 Task: Add a signature Harrison Baker containing Best wishes for a happy Halloween, Harrison Baker to email address softage.2@softage.net and add a folder Fitness
Action: Mouse moved to (99, 138)
Screenshot: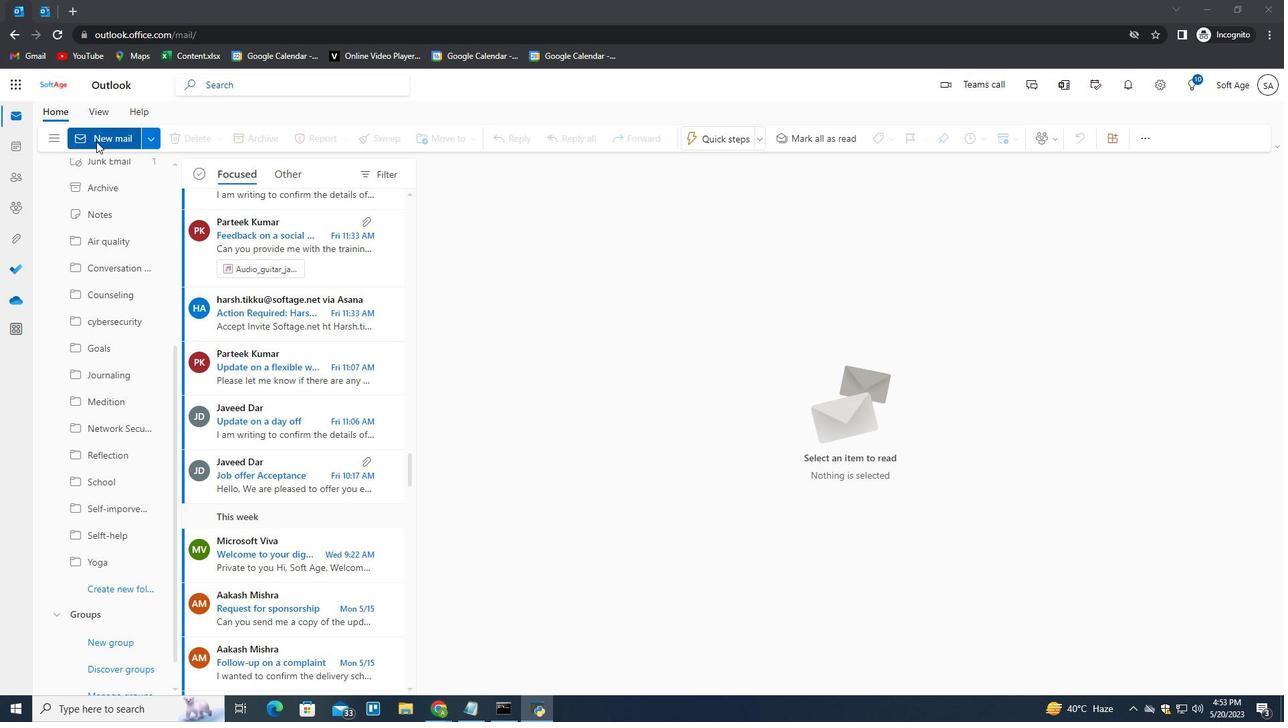 
Action: Mouse pressed left at (99, 138)
Screenshot: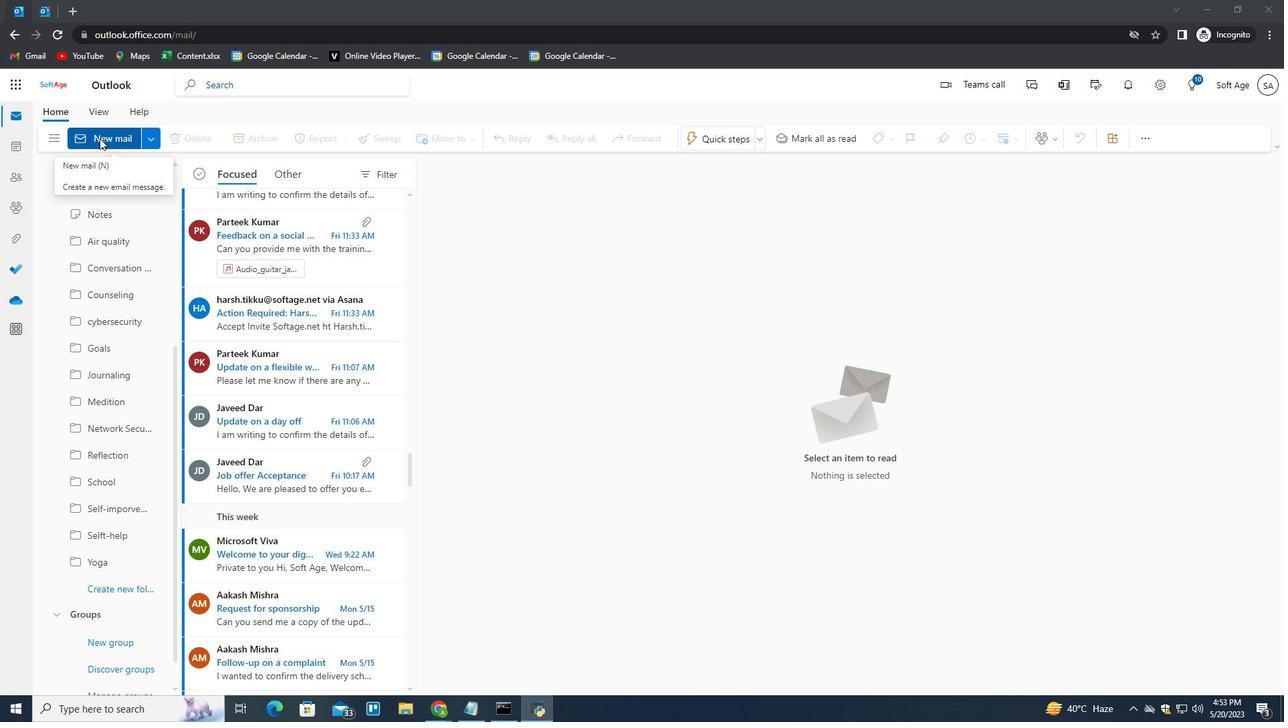 
Action: Mouse moved to (864, 142)
Screenshot: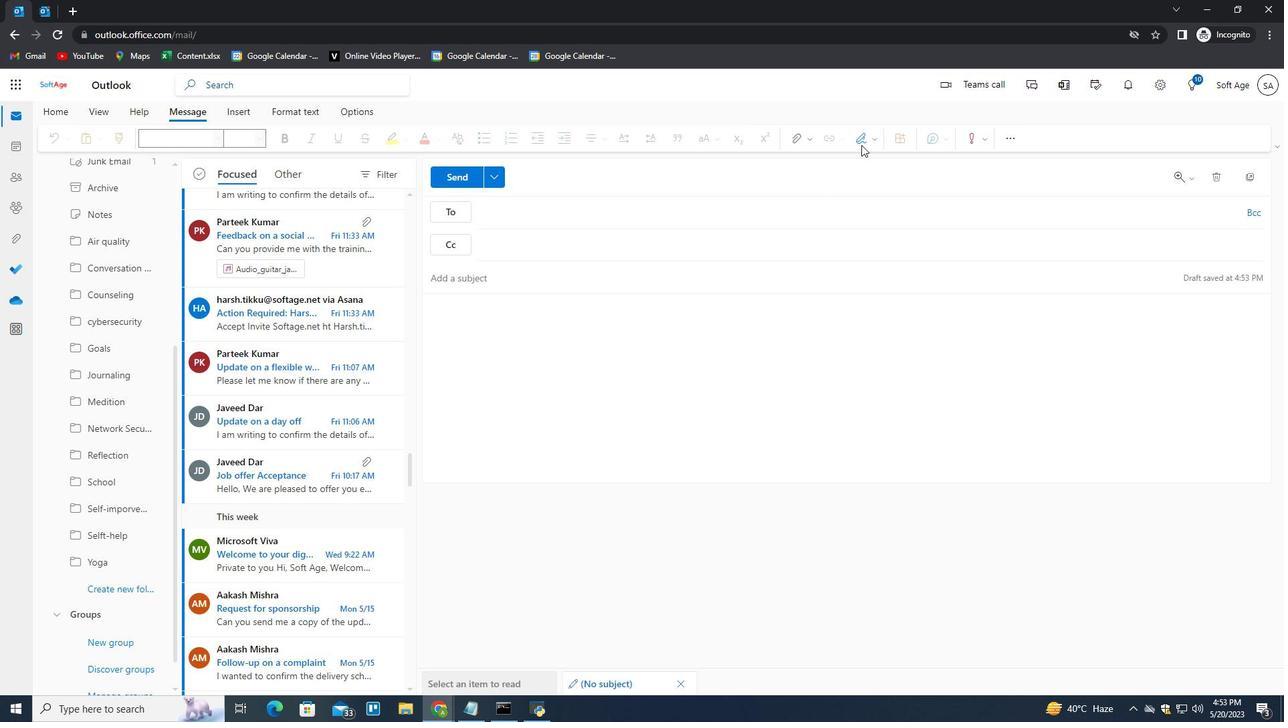 
Action: Mouse pressed left at (864, 142)
Screenshot: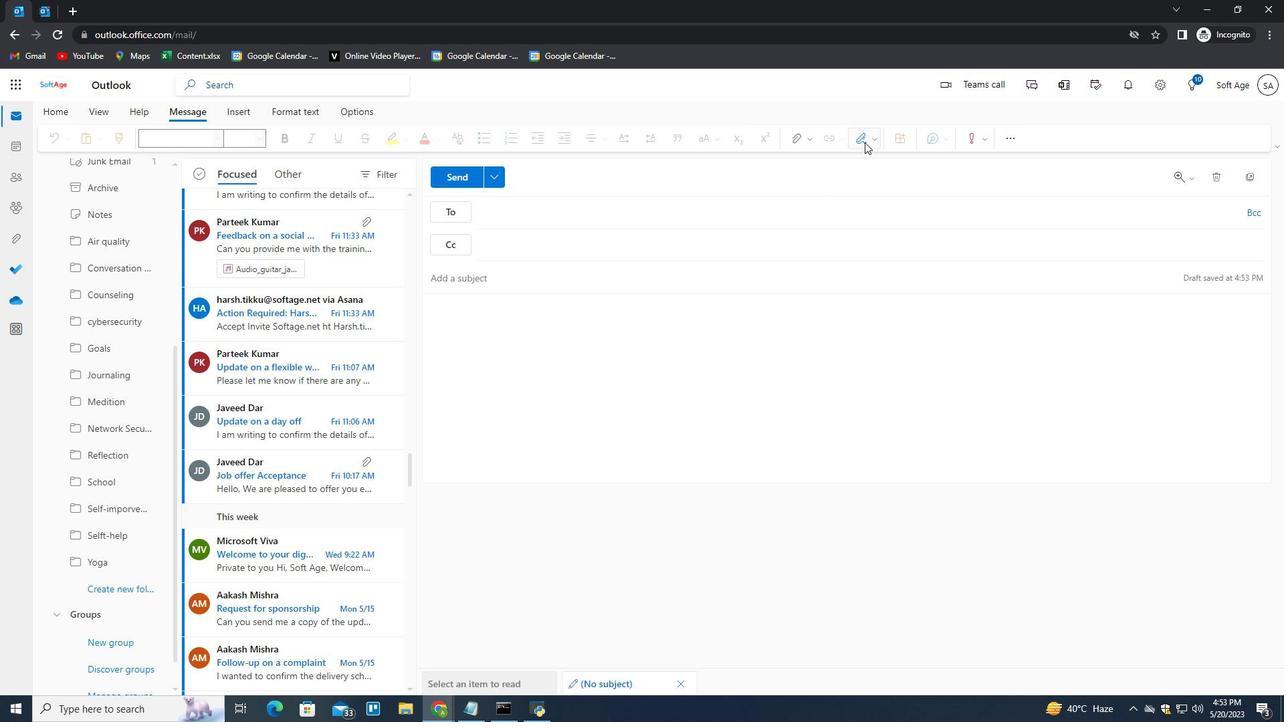 
Action: Mouse moved to (836, 194)
Screenshot: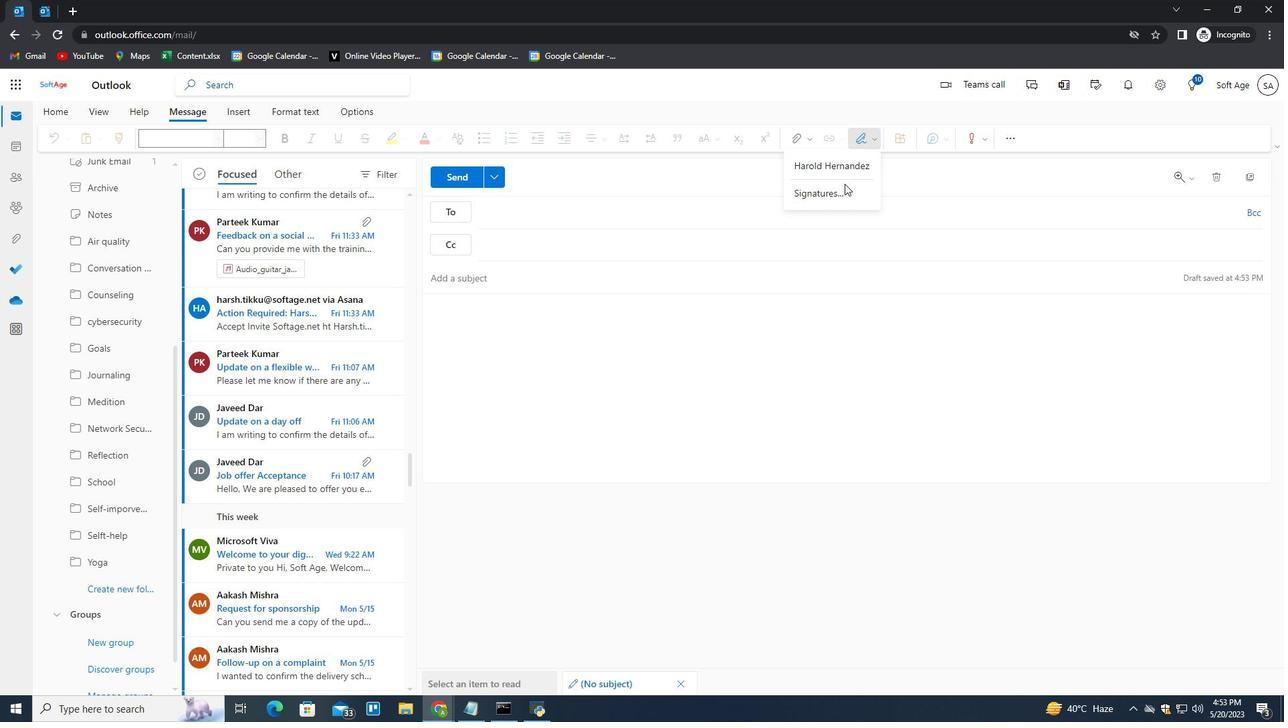 
Action: Mouse pressed left at (836, 194)
Screenshot: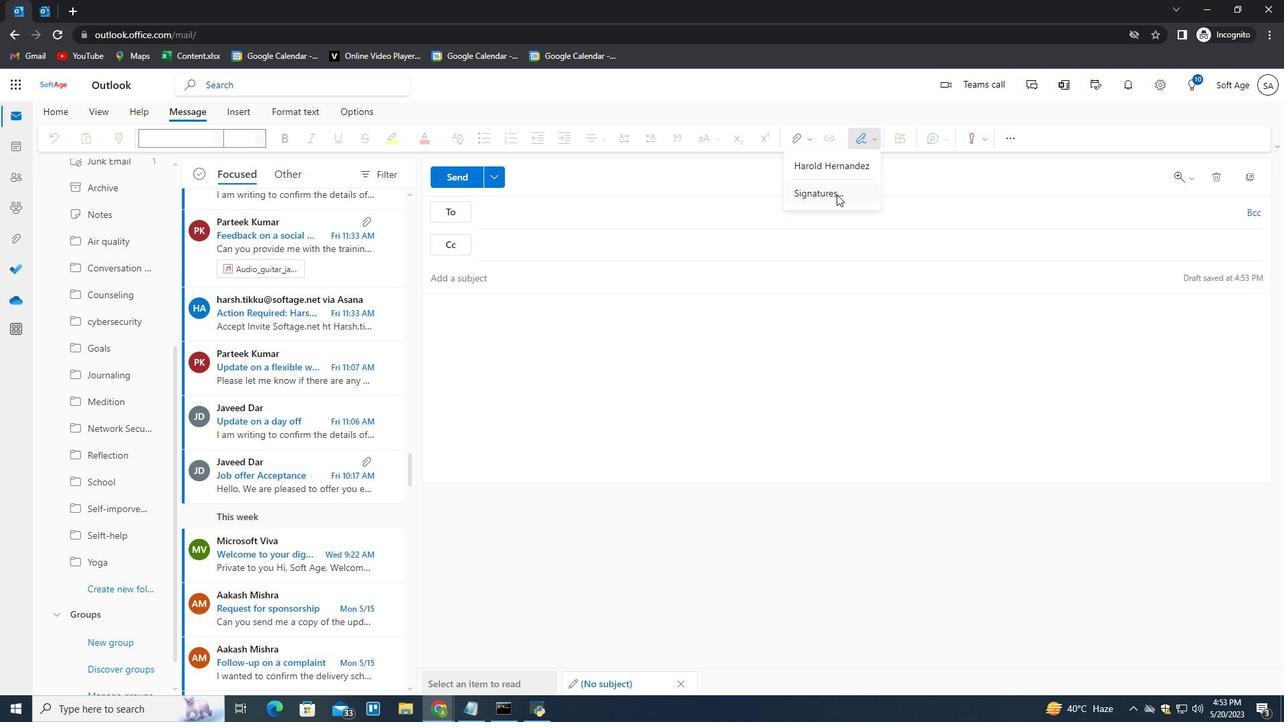 
Action: Mouse moved to (903, 246)
Screenshot: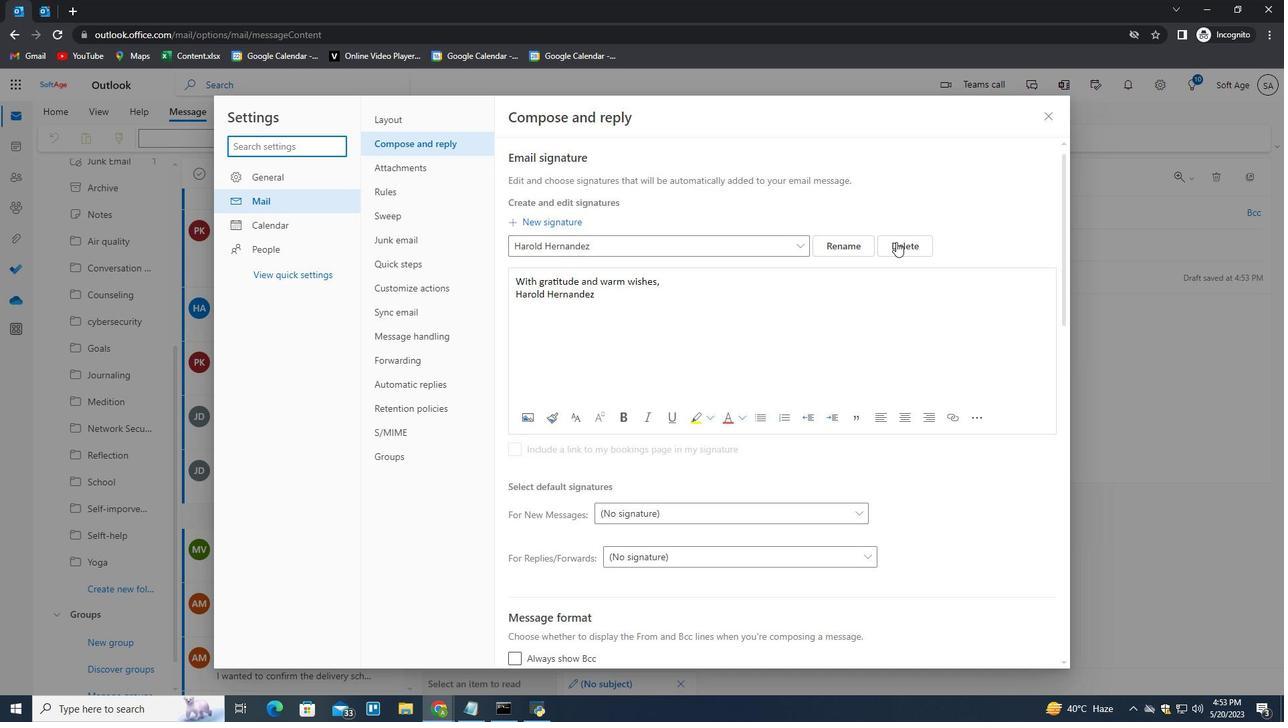 
Action: Mouse pressed left at (903, 246)
Screenshot: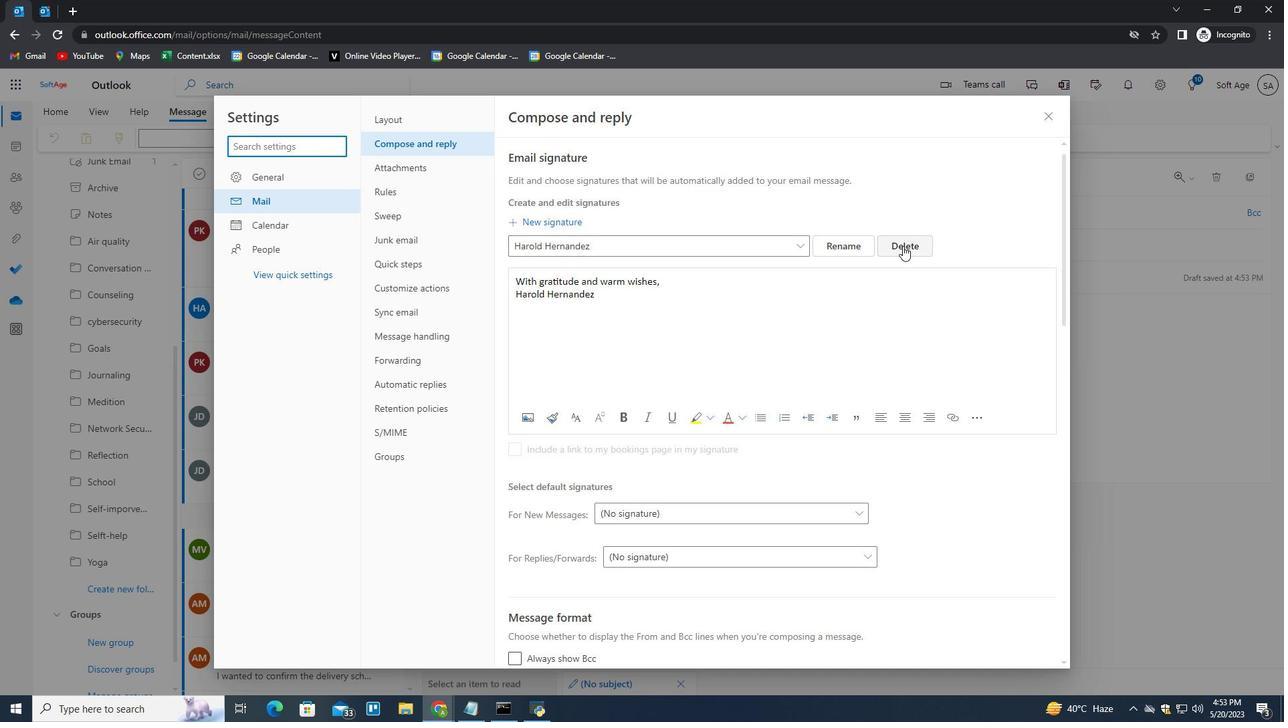 
Action: Mouse moved to (887, 246)
Screenshot: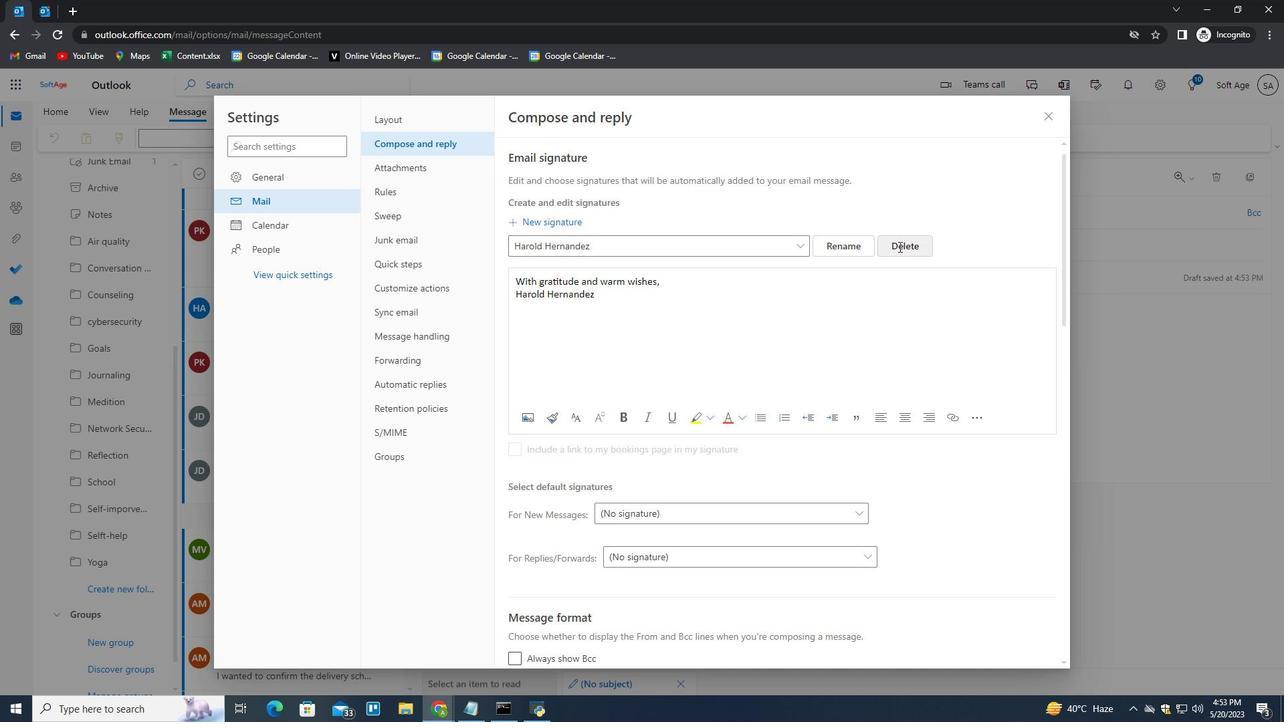 
Action: Mouse pressed left at (887, 246)
Screenshot: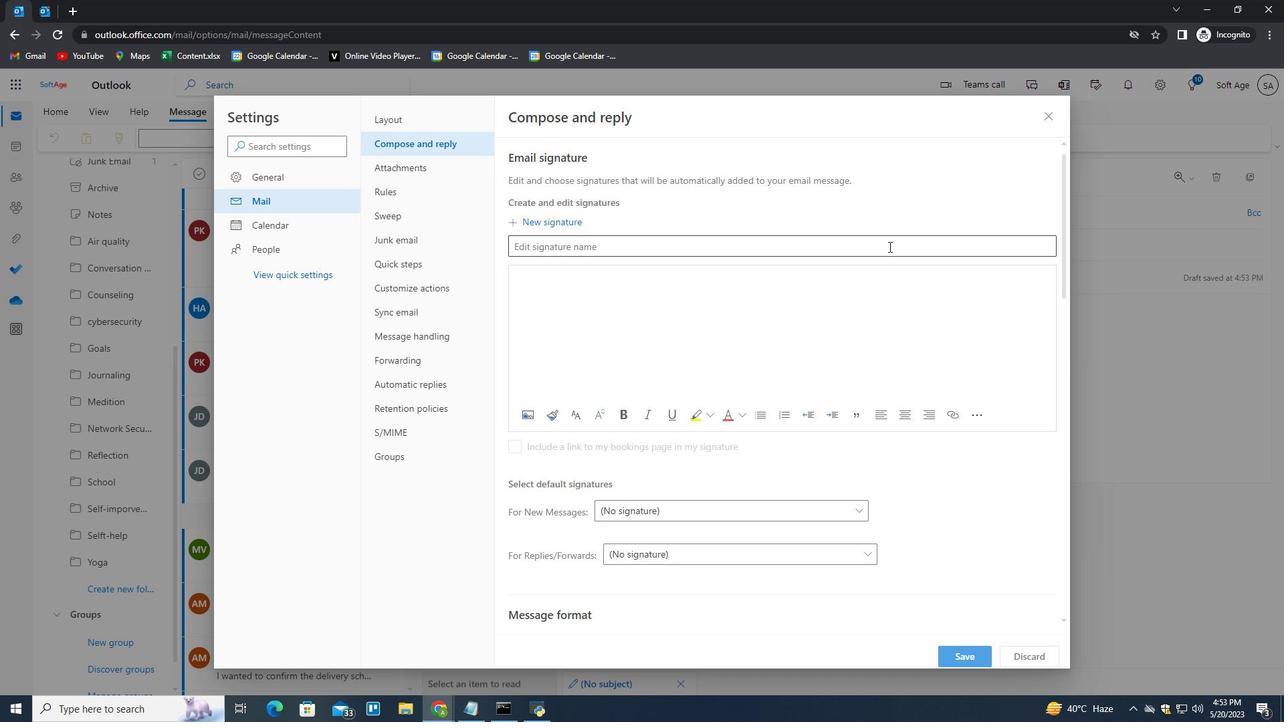 
Action: Mouse moved to (885, 248)
Screenshot: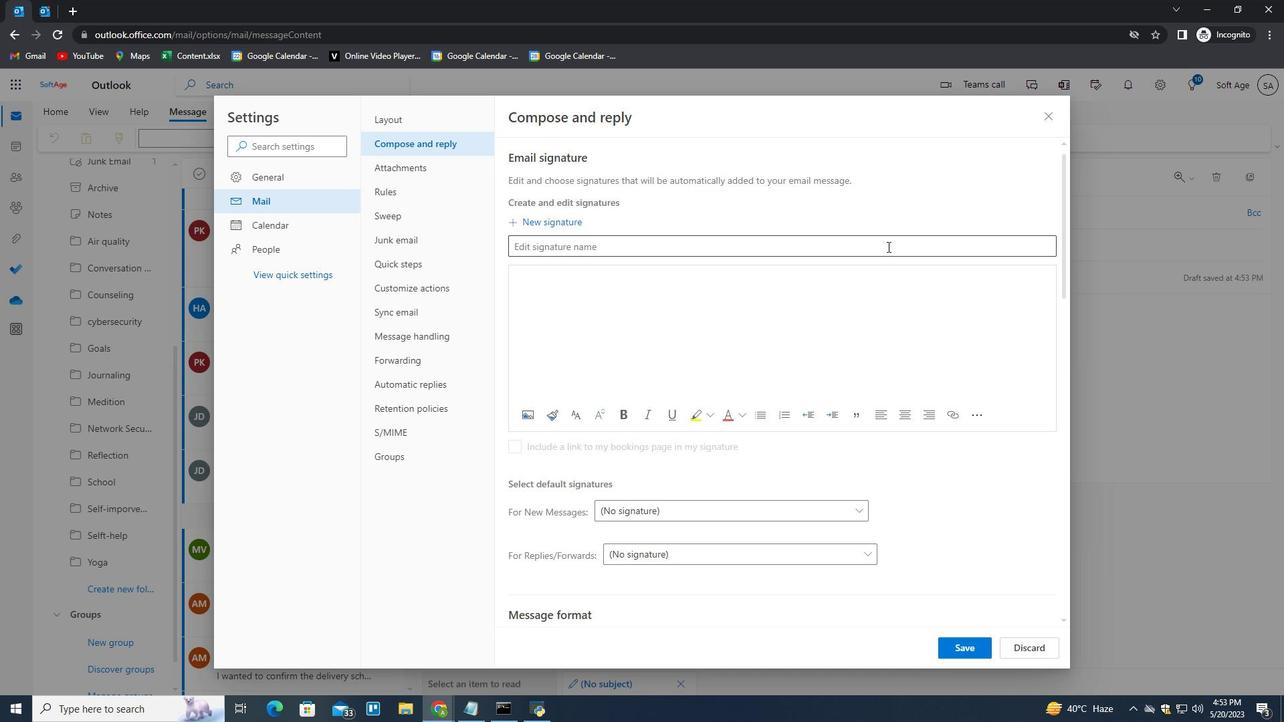 
Action: Key pressed <Key.shift>G<Key.backspace><Key.shift>Harrison<Key.space><Key.shift>Baker<Key.tab><Key.shift>Best<Key.space>wisher<Key.backspace>sf<Key.space><Key.backspace><Key.backspace><Key.backspace>s<Key.space>for<Key.space>a<Key.space>happy<Key.space><Key.shift>Halloween,<Key.shift_r><Key.enter><Key.shift><Key.shift><Key.shift><Key.shift><Key.shift><Key.shift><Key.shift><Key.shift><Key.shift><Key.shift><Key.shift><Key.shift><Key.shift><Key.shift><Key.shift><Key.shift><Key.shift><Key.shift><Key.shift><Key.shift>Harrison<Key.space><Key.shift>Baker
Screenshot: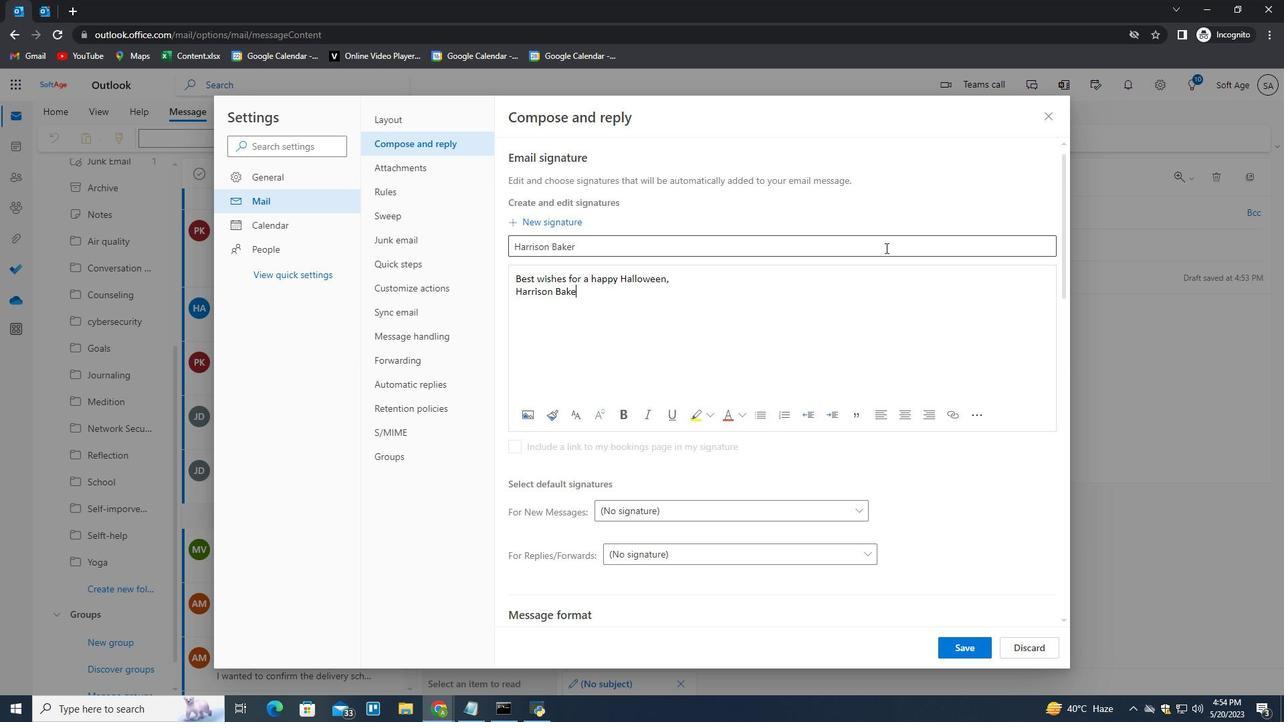 
Action: Mouse moved to (979, 651)
Screenshot: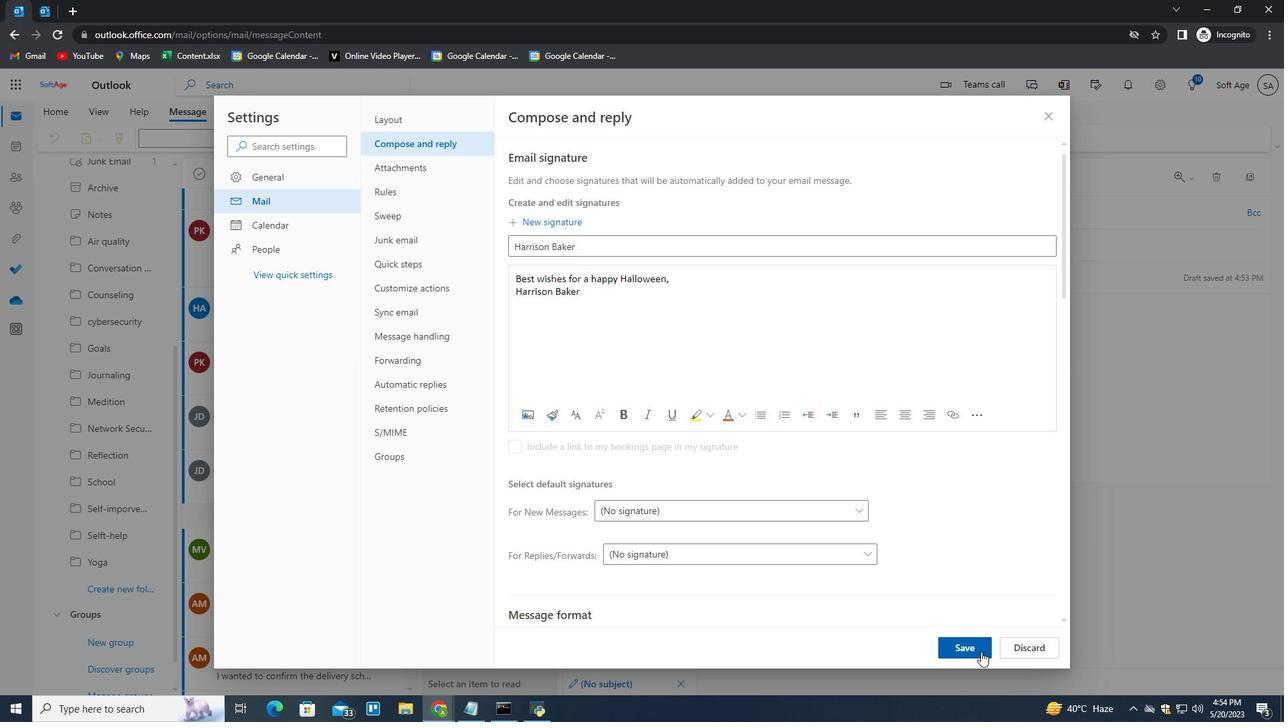 
Action: Mouse pressed left at (979, 651)
Screenshot: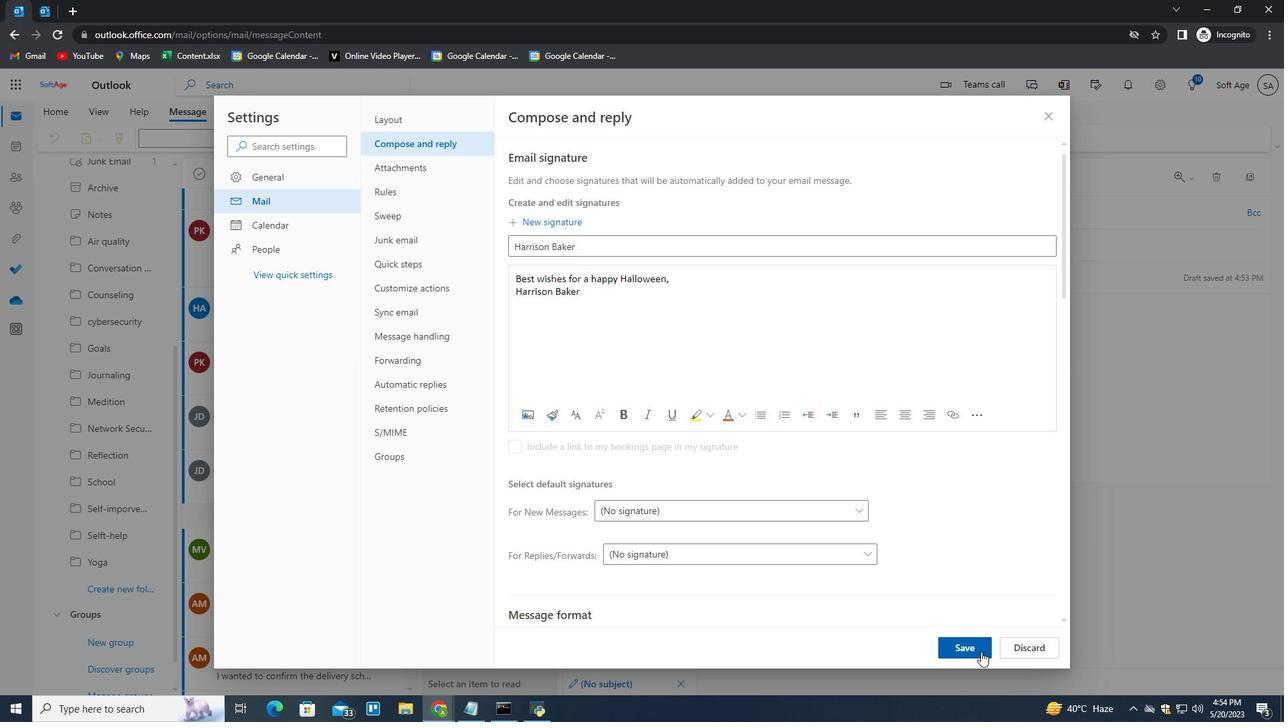 
Action: Mouse moved to (1114, 289)
Screenshot: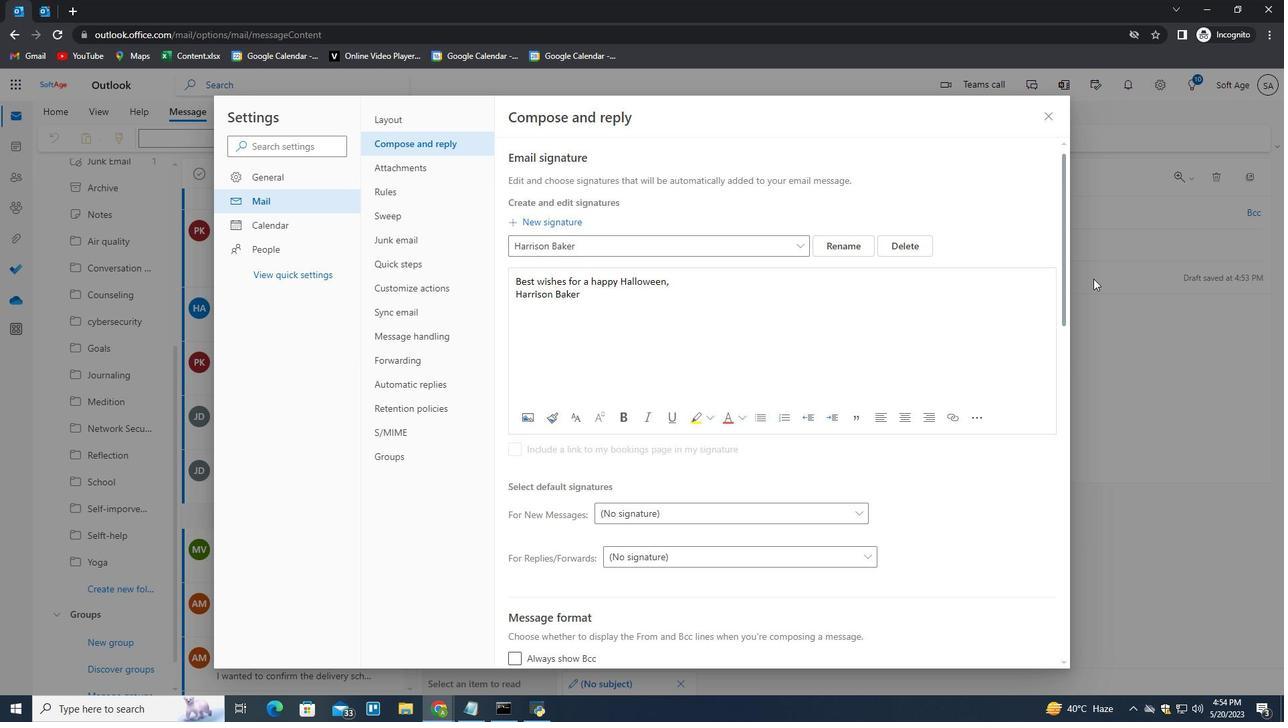 
Action: Mouse pressed left at (1114, 289)
Screenshot: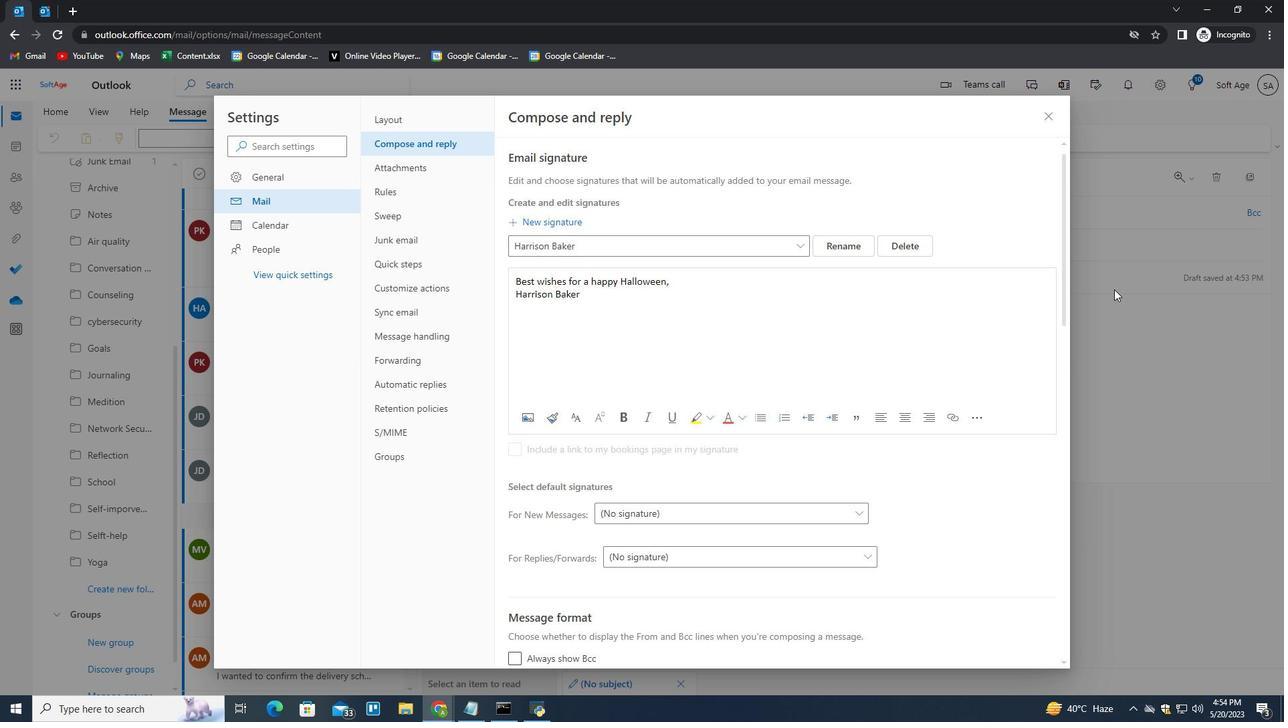 
Action: Mouse moved to (859, 138)
Screenshot: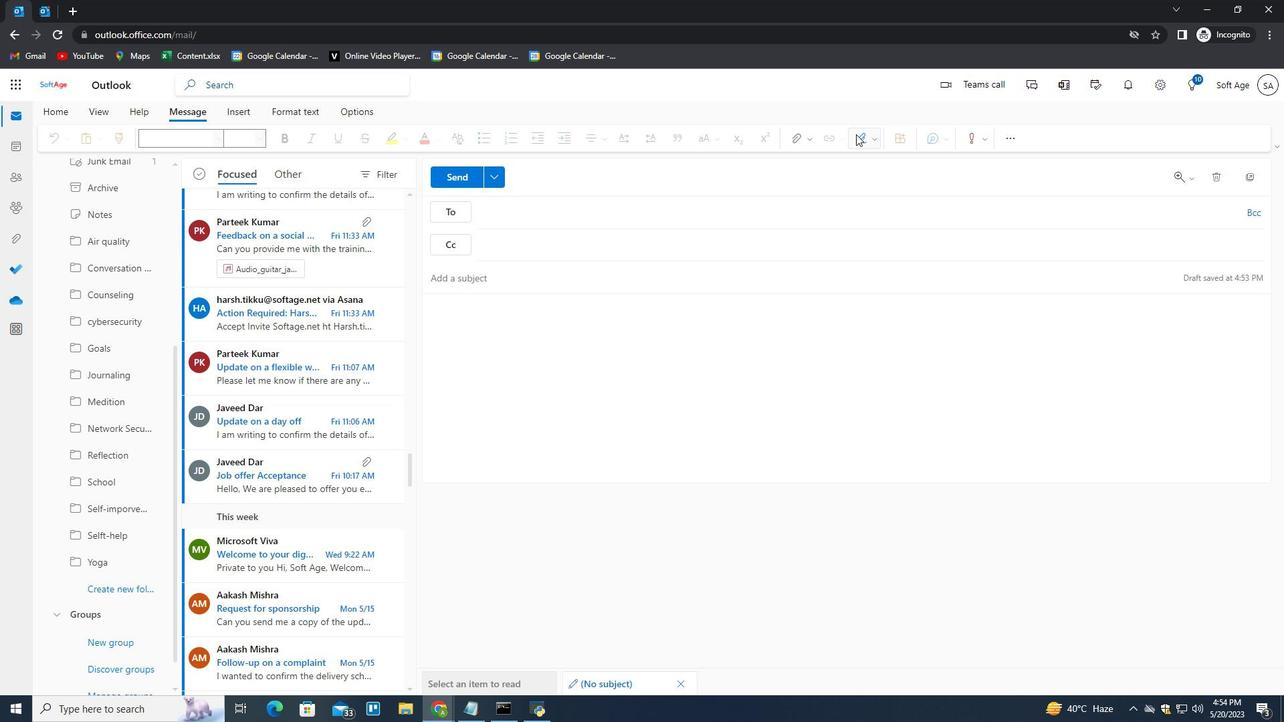 
Action: Mouse pressed left at (859, 138)
Screenshot: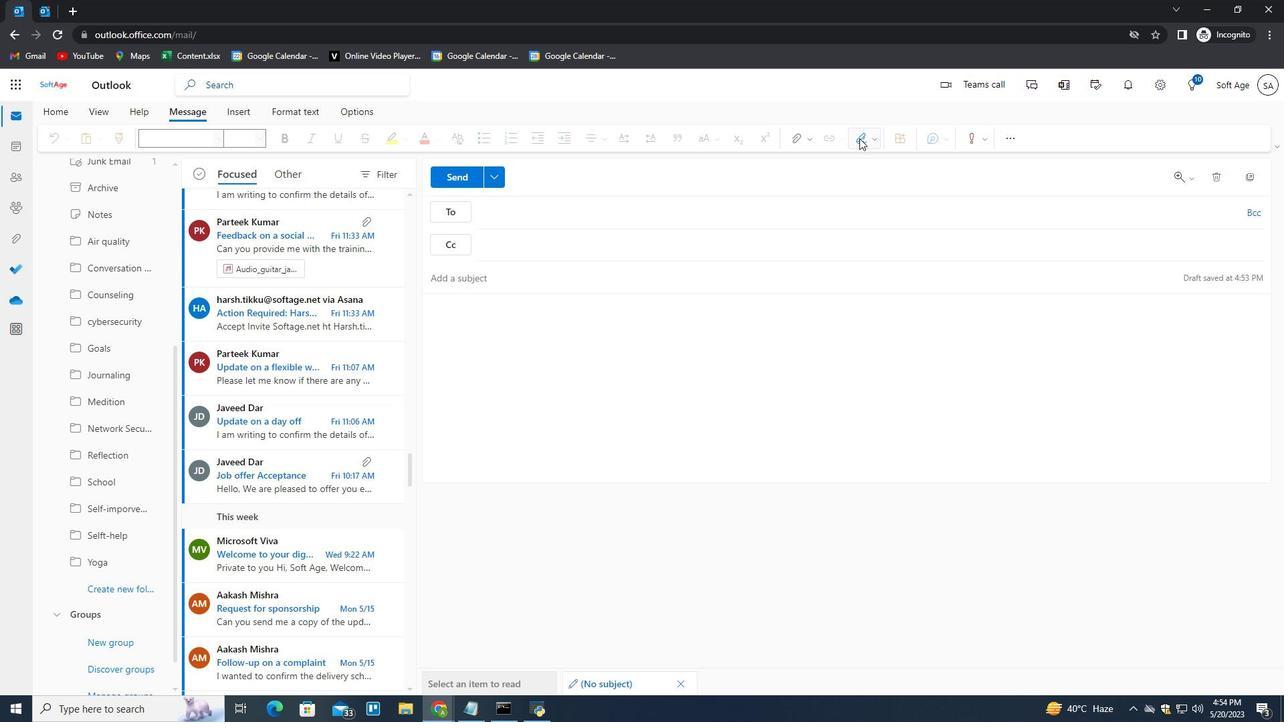
Action: Mouse moved to (842, 168)
Screenshot: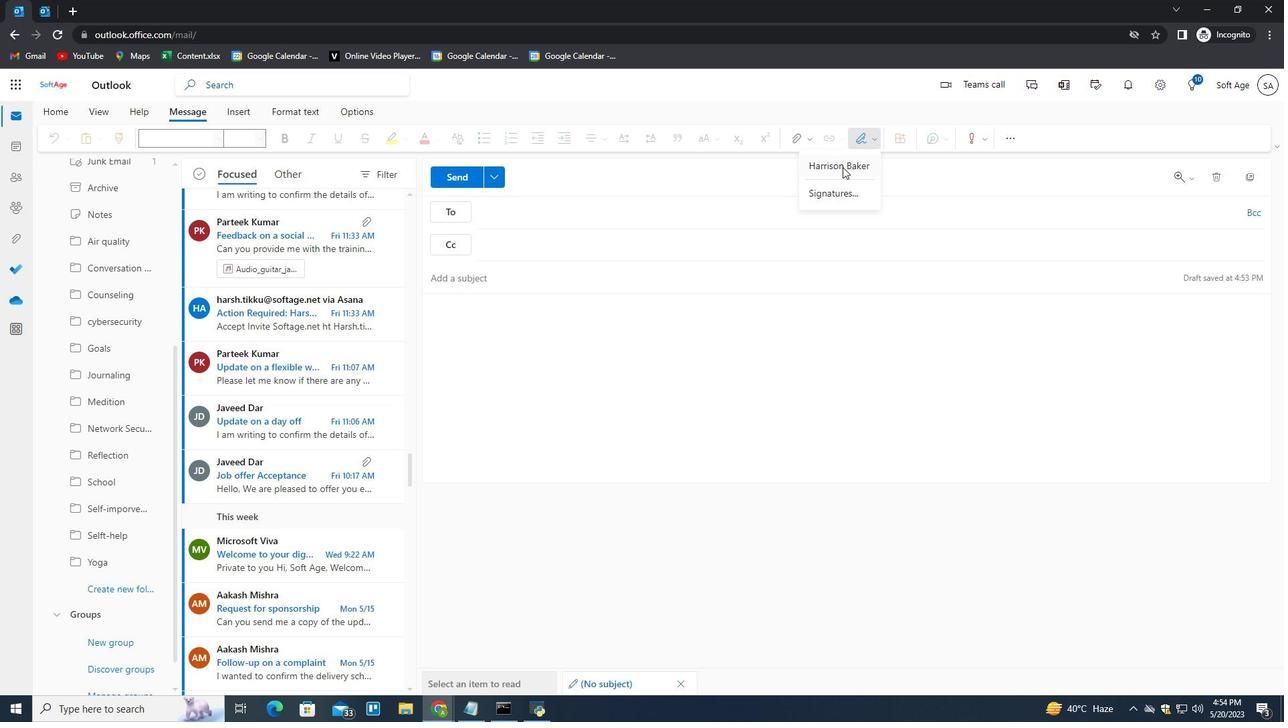 
Action: Mouse pressed left at (842, 168)
Screenshot: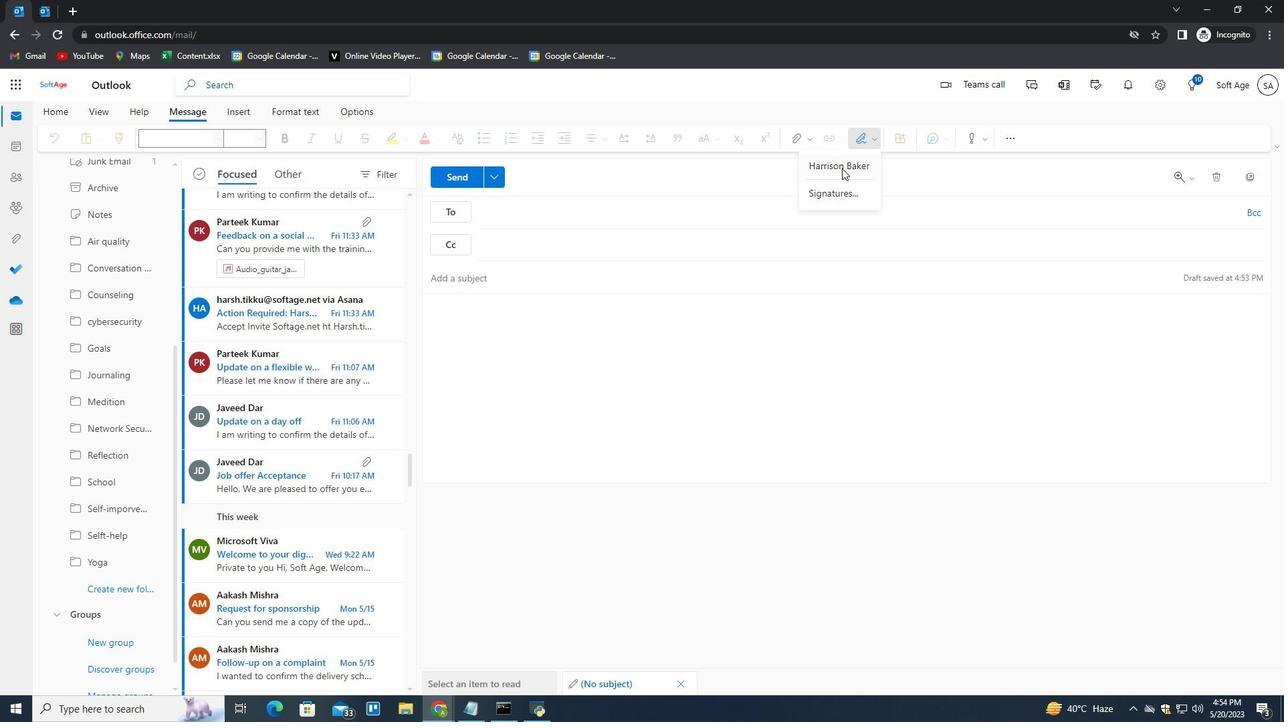 
Action: Mouse moved to (508, 218)
Screenshot: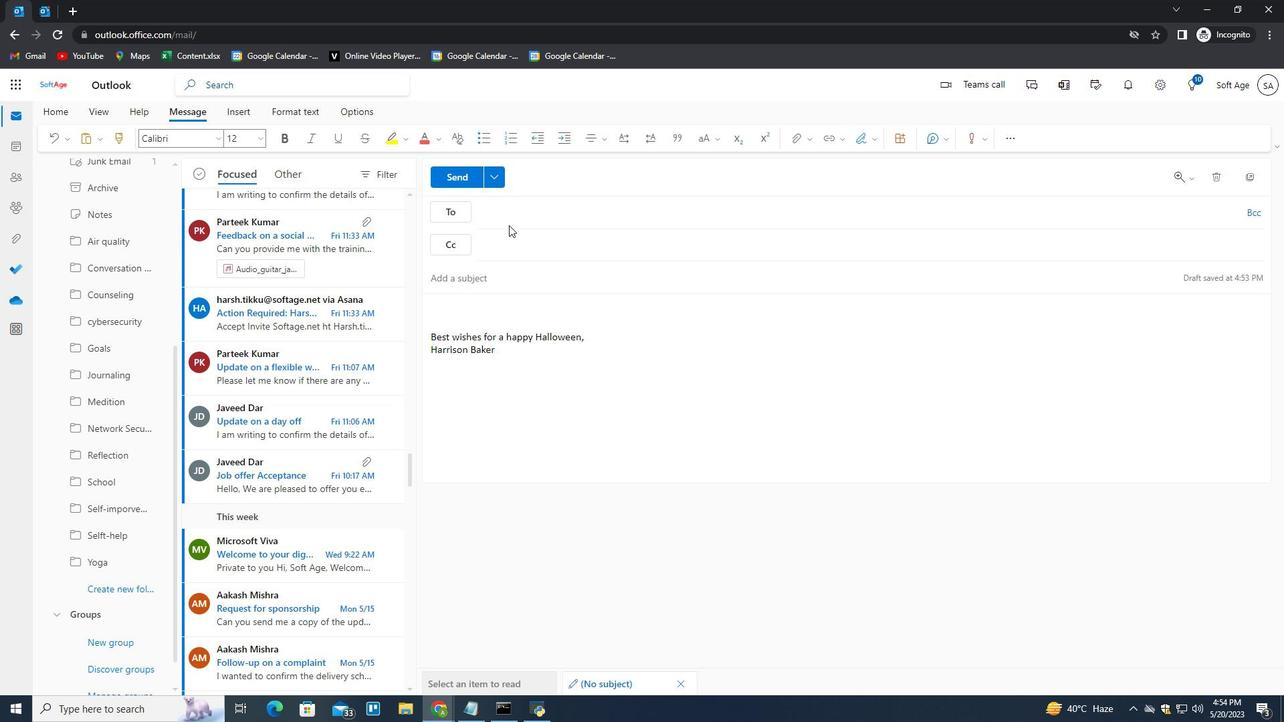 
Action: Mouse pressed left at (508, 218)
Screenshot: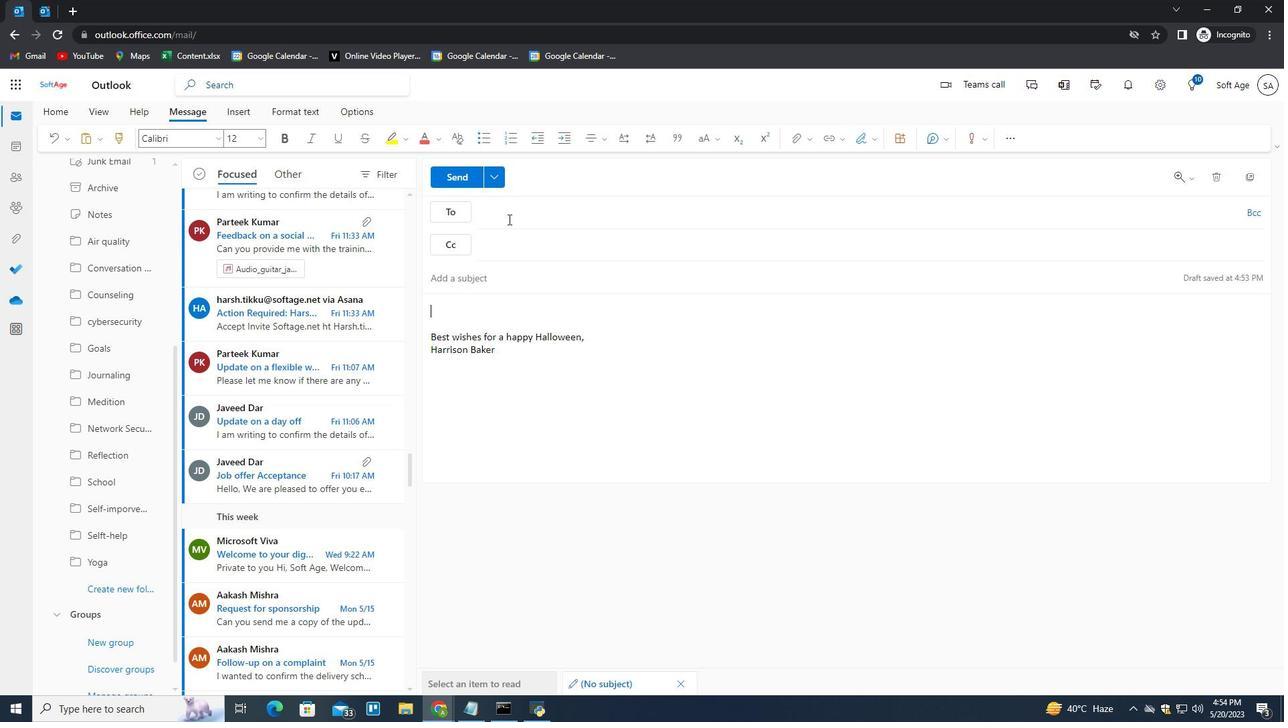 
Action: Key pressed softage.2<Key.shift>@softage.net<Key.enter>
Screenshot: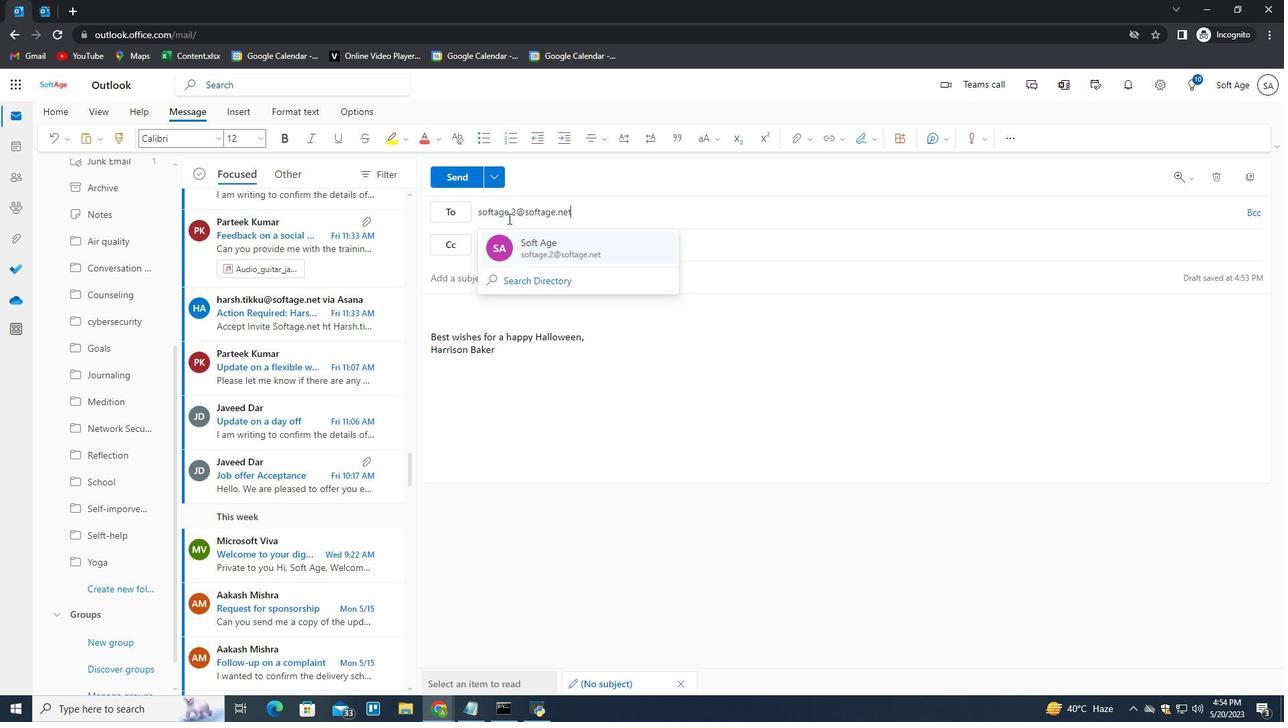 
Action: Mouse moved to (111, 587)
Screenshot: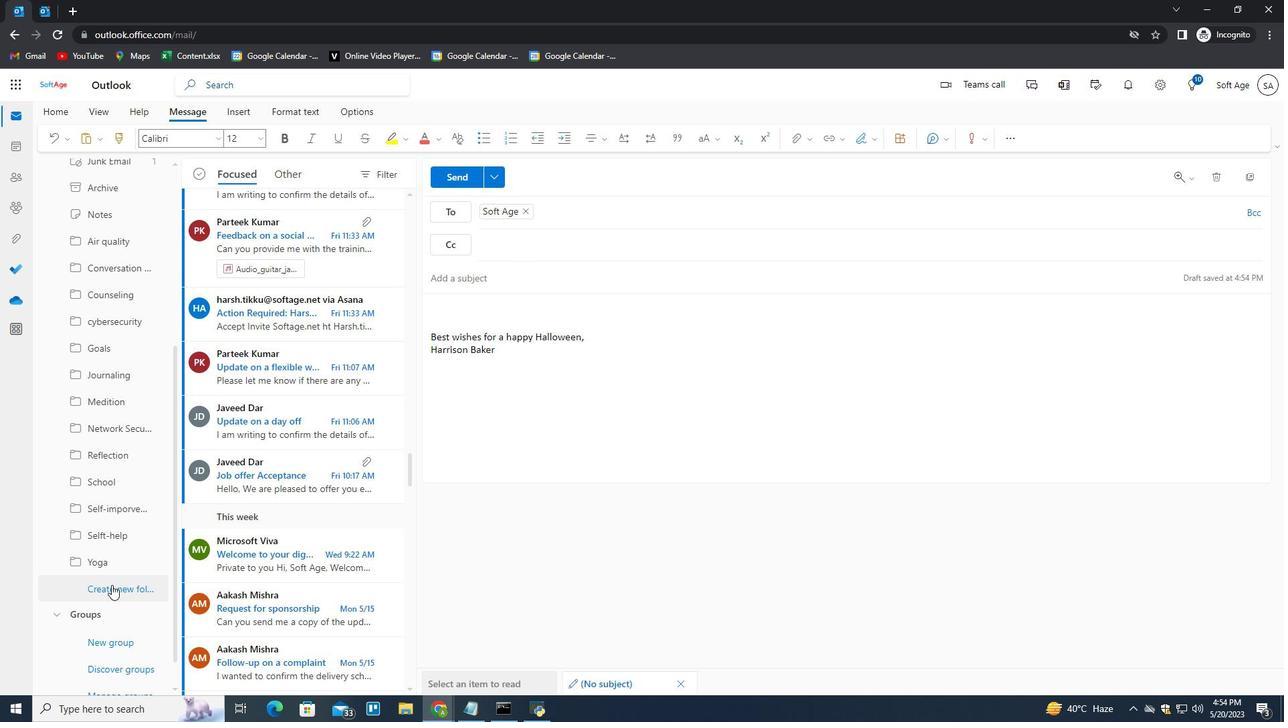 
Action: Mouse pressed left at (111, 587)
Screenshot: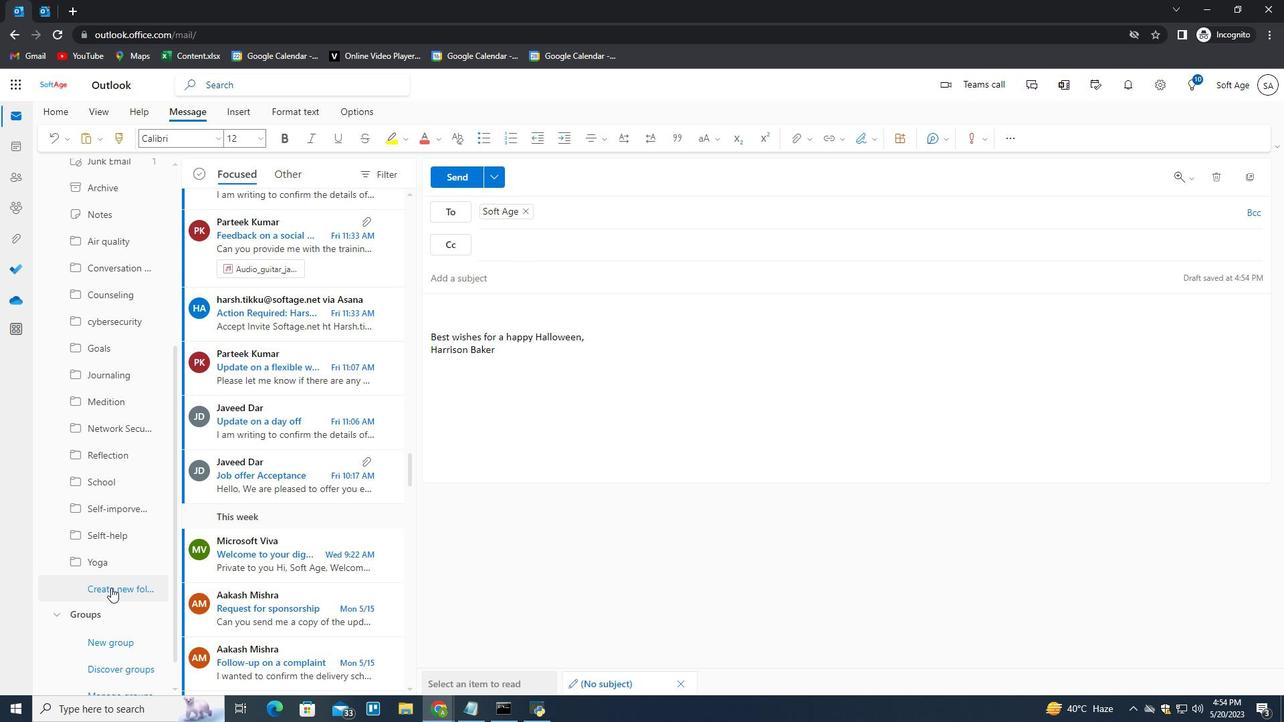 
Action: Mouse moved to (100, 596)
Screenshot: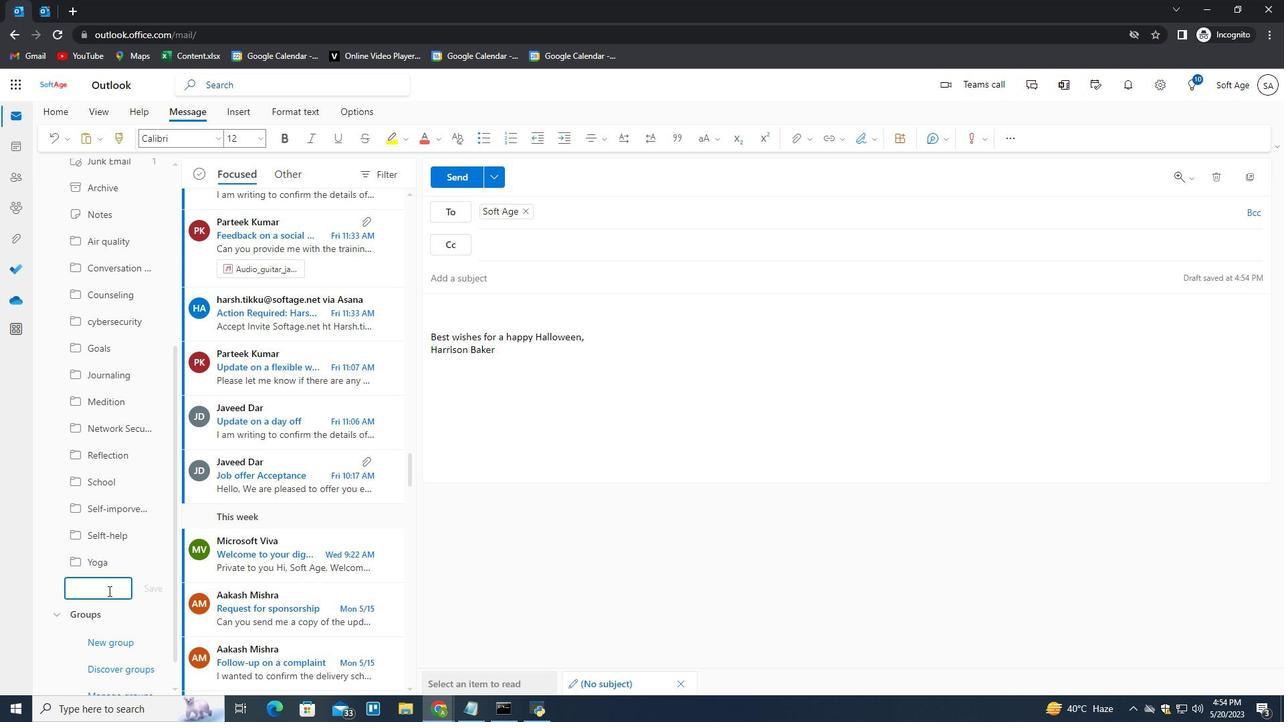 
Action: Key pressed <Key.shift>Fiten<Key.backspace><Key.backspace>ness<Key.enter>
Screenshot: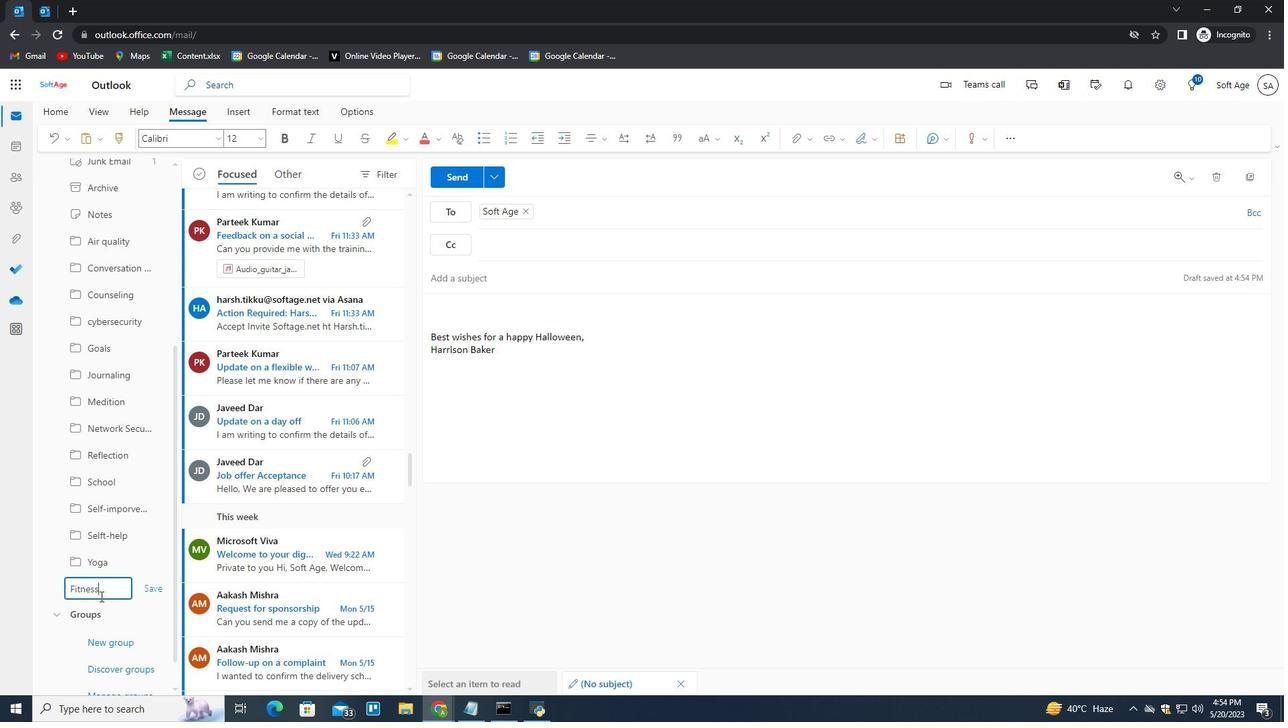
Action: Mouse moved to (471, 179)
Screenshot: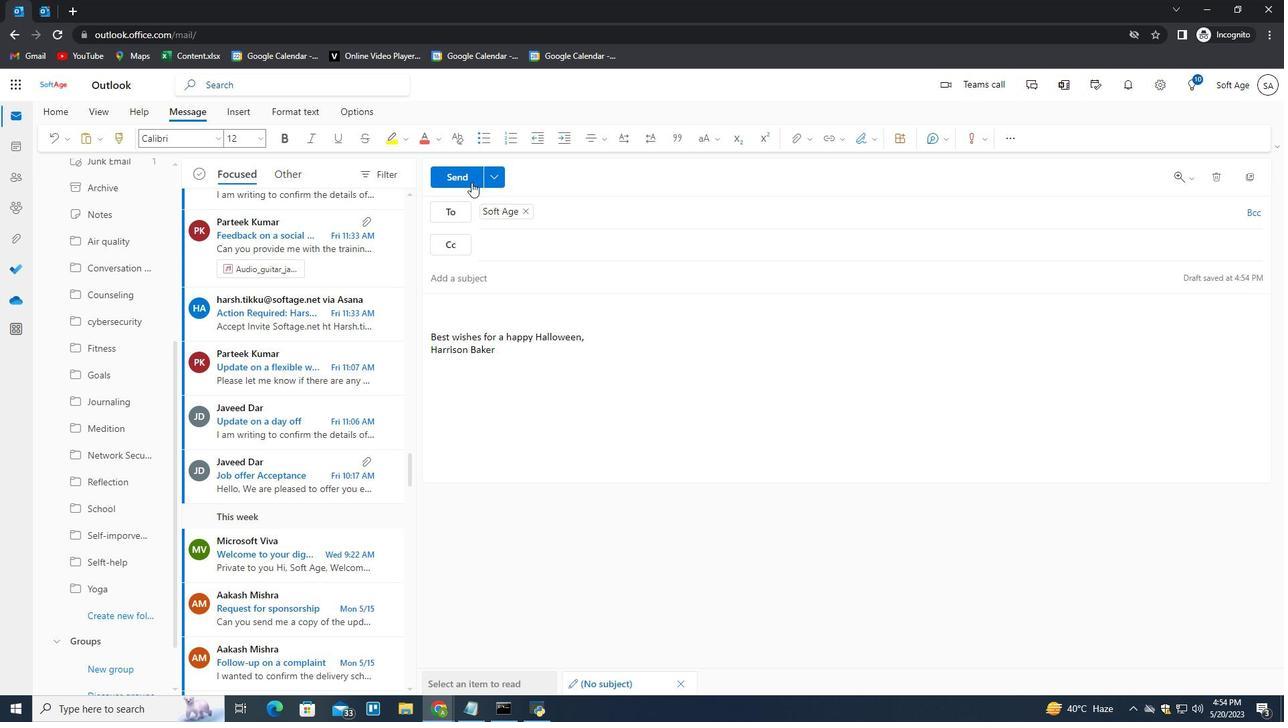 
Action: Mouse pressed left at (471, 179)
Screenshot: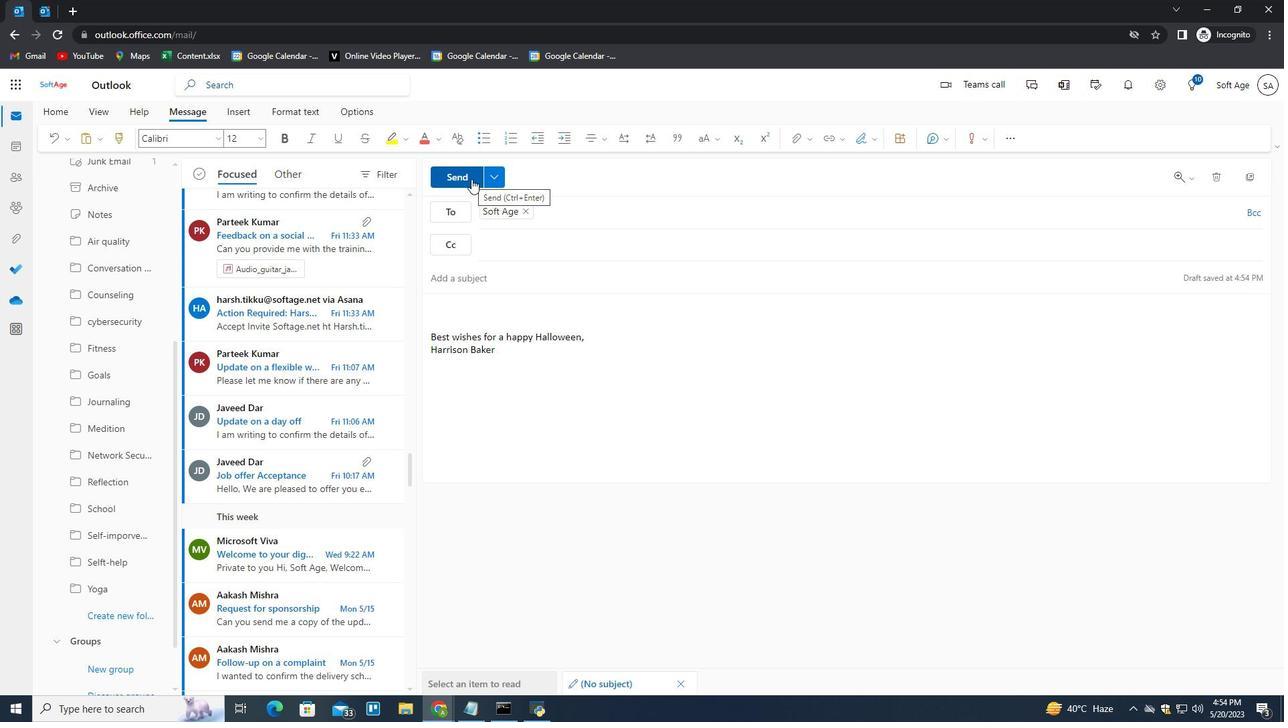 
Action: Mouse moved to (631, 414)
Screenshot: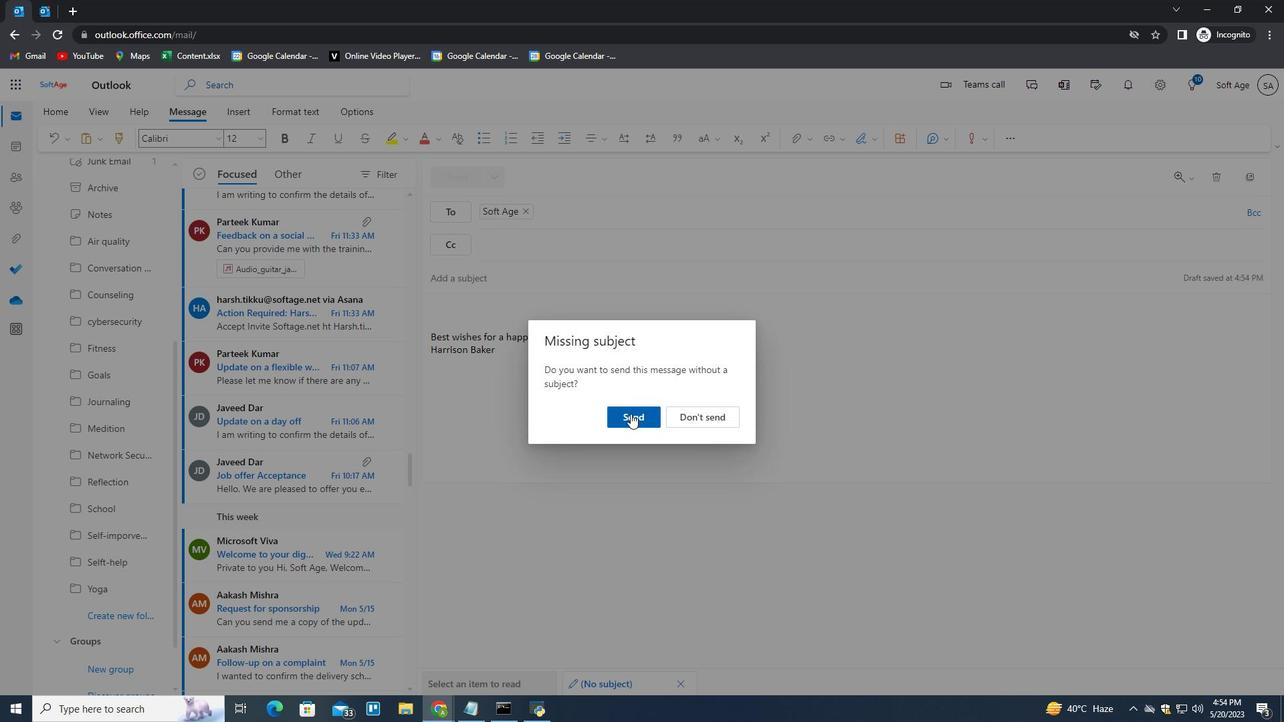
Action: Mouse pressed left at (631, 414)
Screenshot: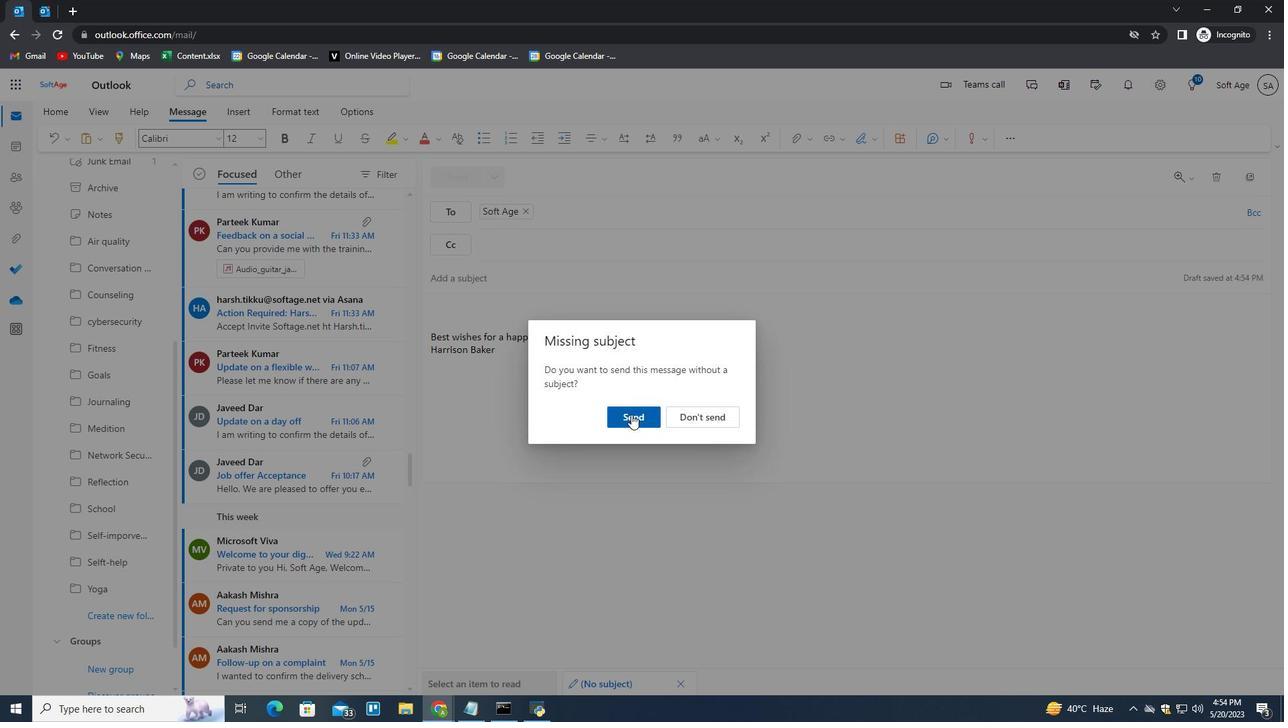
Action: Mouse moved to (7, 464)
Screenshot: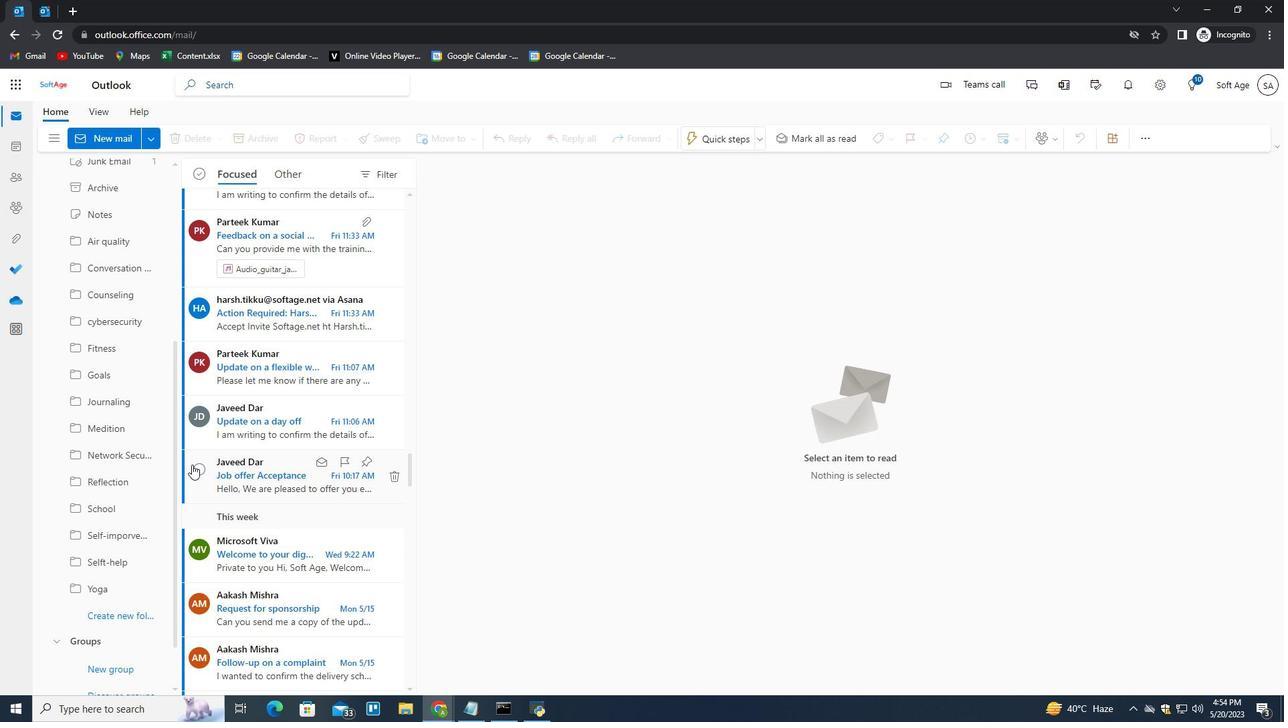 
